 Task: Go to the posts of company Amazon
Action: Mouse moved to (66, 134)
Screenshot: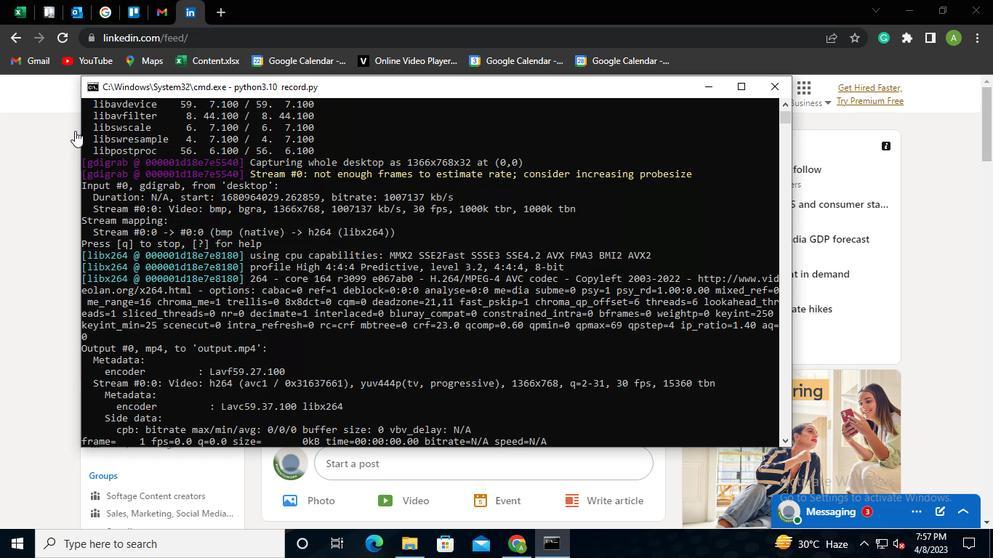
Action: Mouse pressed left at (66, 134)
Screenshot: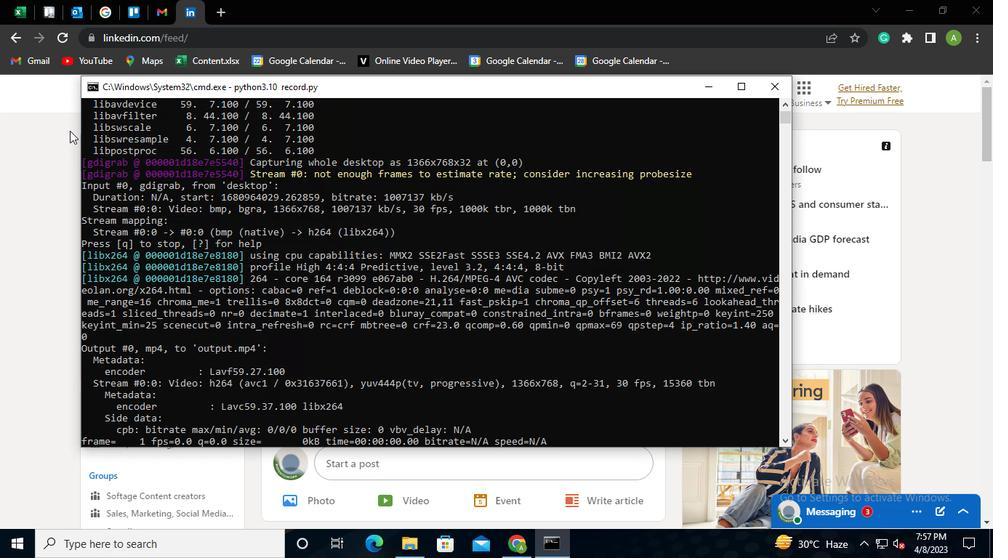 
Action: Mouse moved to (127, 98)
Screenshot: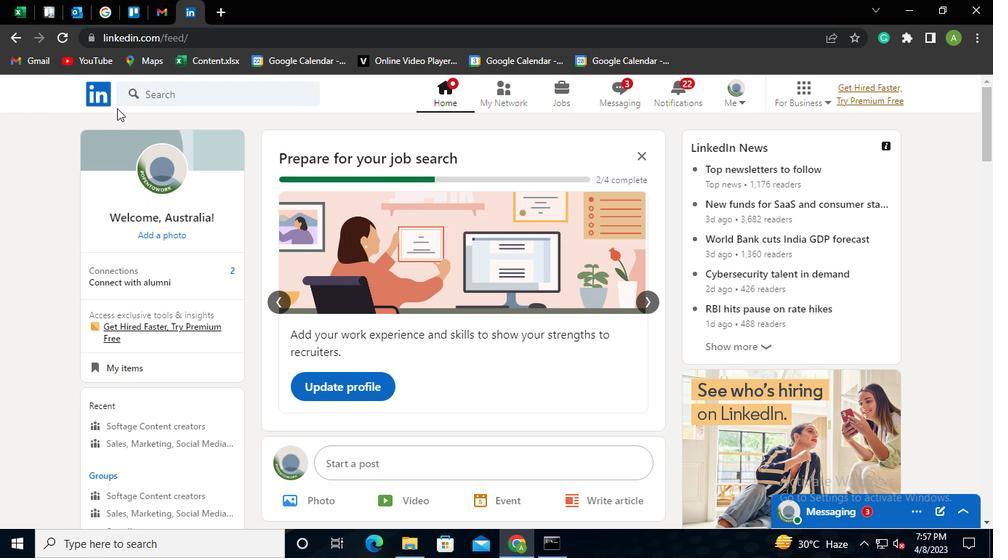 
Action: Mouse pressed left at (127, 98)
Screenshot: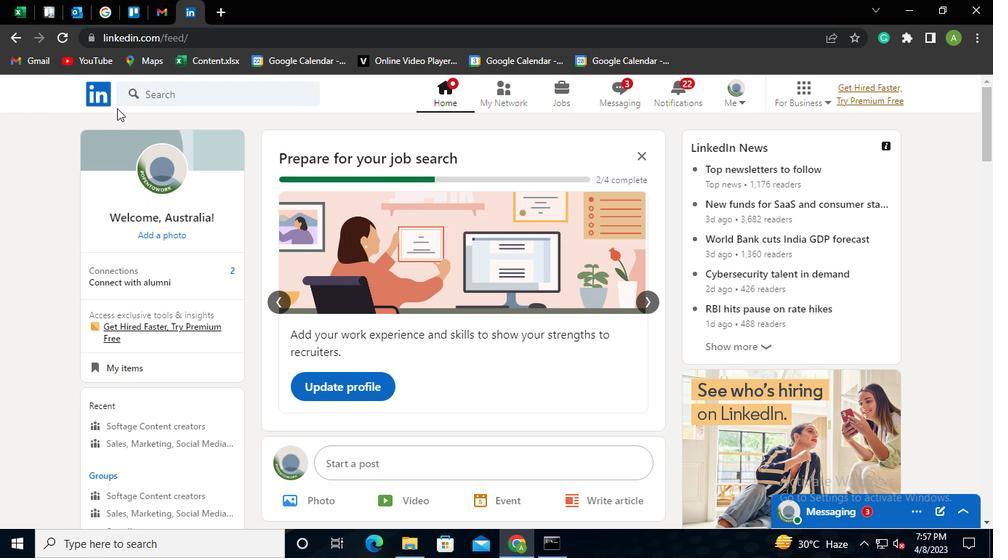 
Action: Mouse moved to (139, 145)
Screenshot: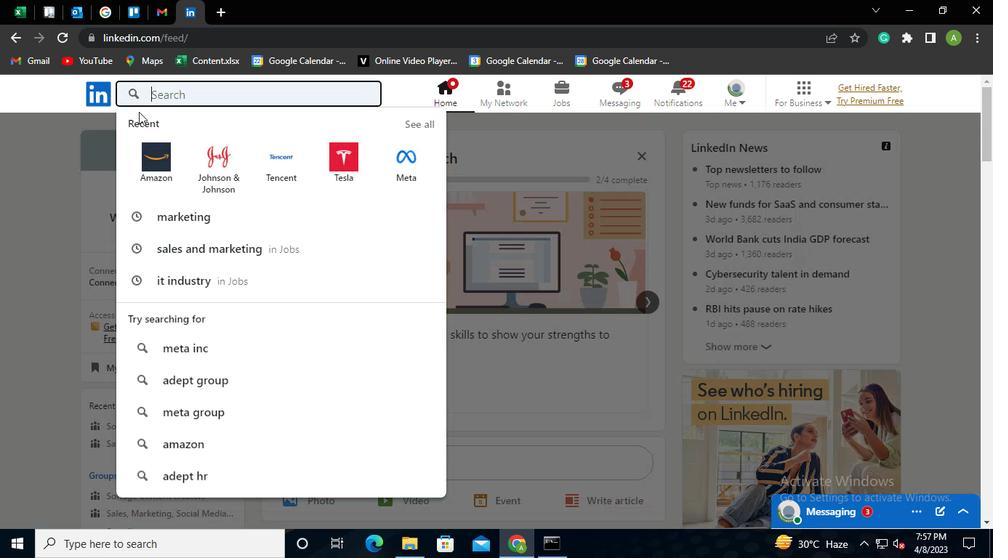 
Action: Mouse pressed left at (139, 145)
Screenshot: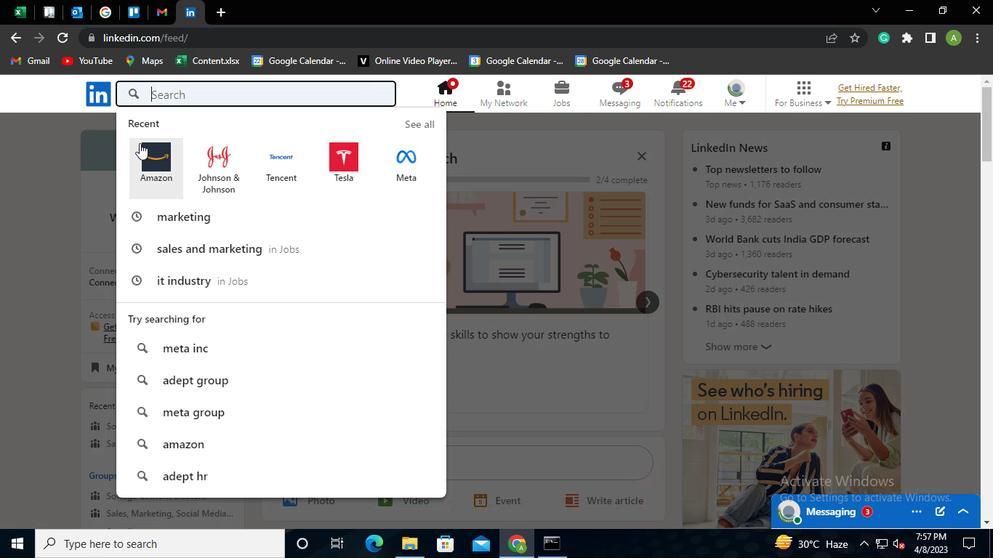 
Action: Mouse moved to (251, 167)
Screenshot: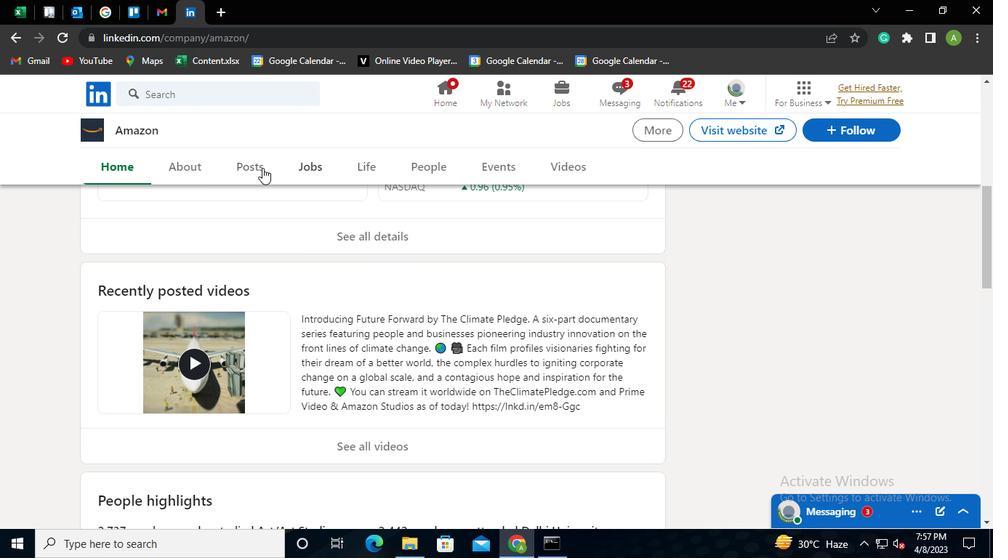
Action: Mouse pressed left at (251, 167)
Screenshot: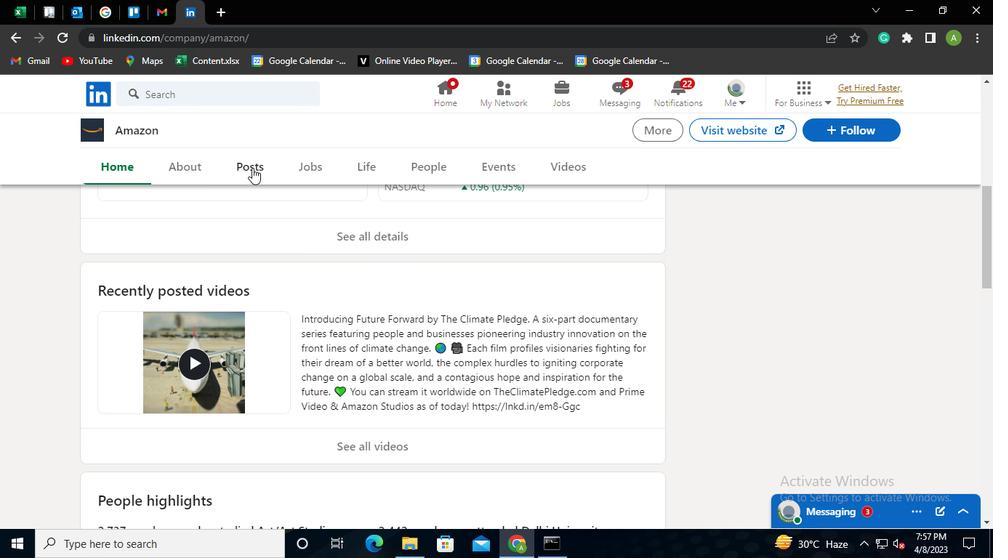 
Action: Mouse moved to (551, 558)
Screenshot: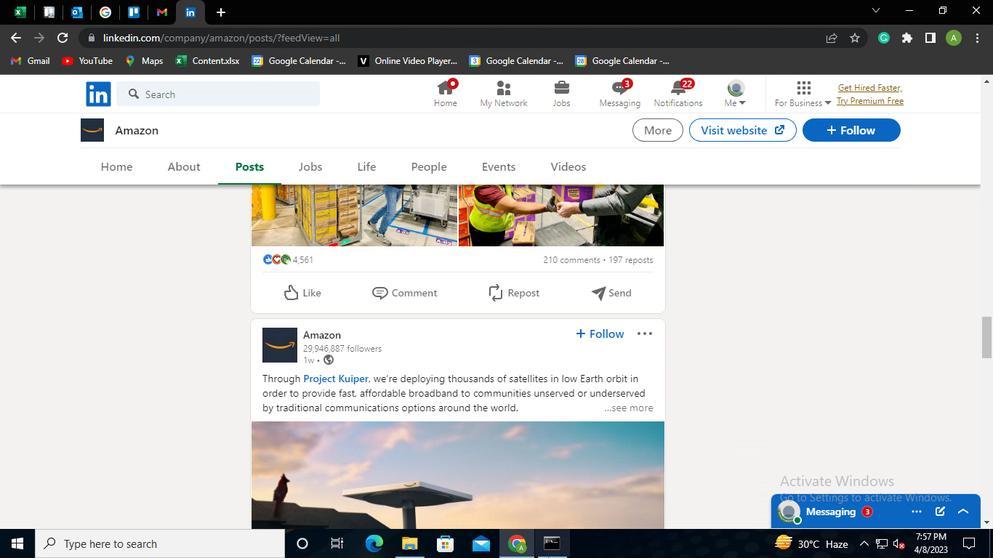 
Action: Mouse pressed left at (551, 557)
Screenshot: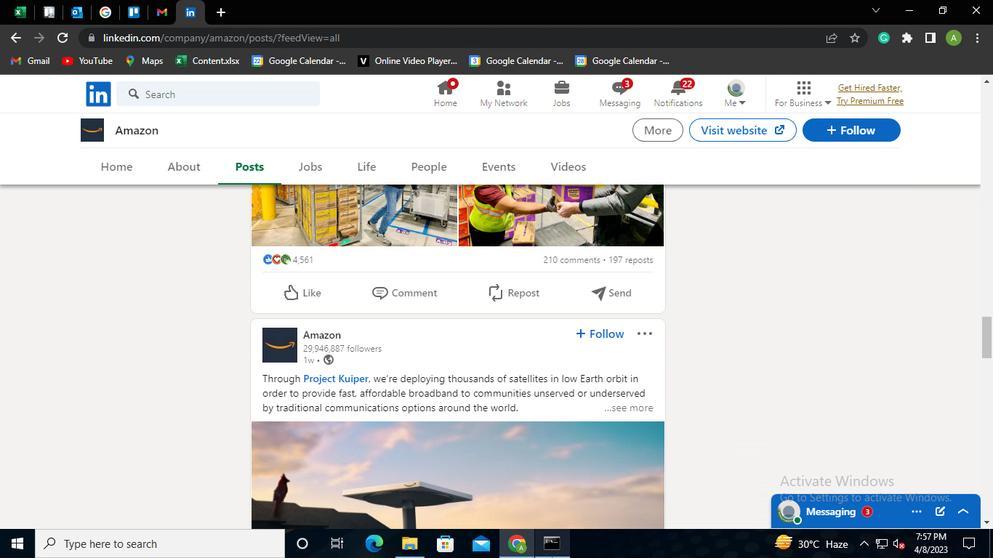 
Action: Mouse moved to (774, 94)
Screenshot: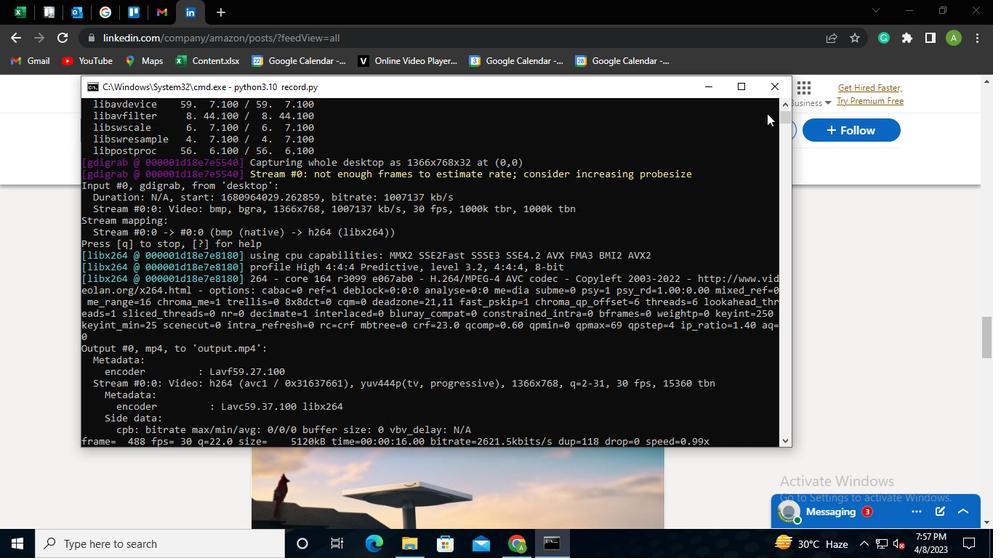 
Action: Mouse pressed left at (774, 94)
Screenshot: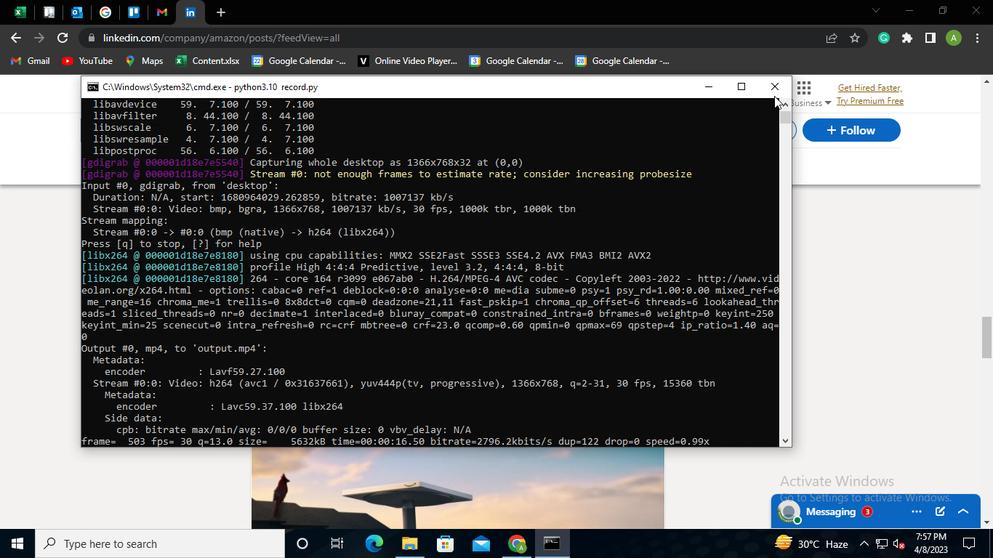 
Action: Mouse moved to (774, 94)
Screenshot: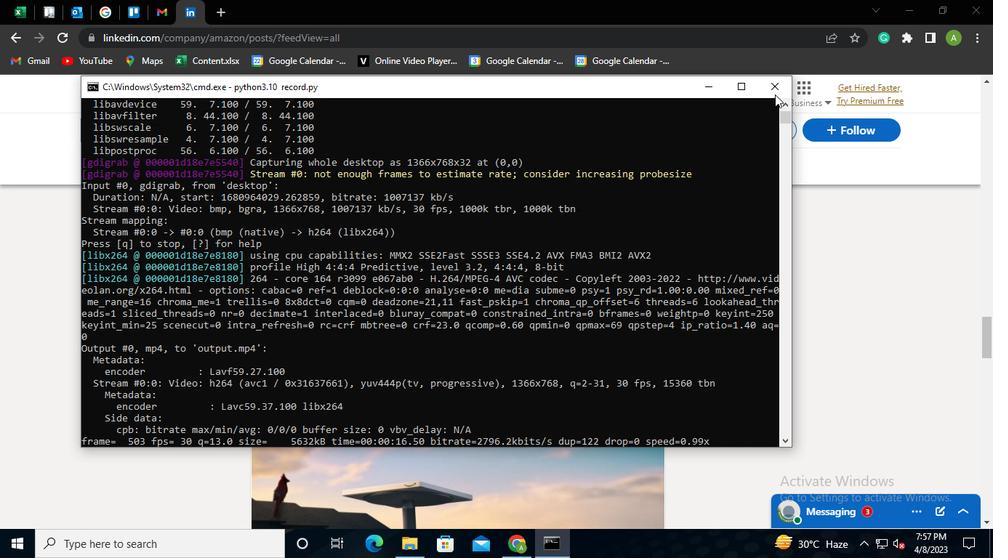 
